 Task: Create a section Feature Flagging Sprint and in the section, add a milestone Artificial Intelligence (AI) Chatbot Development in the project ZeroG.
Action: Mouse moved to (77, 275)
Screenshot: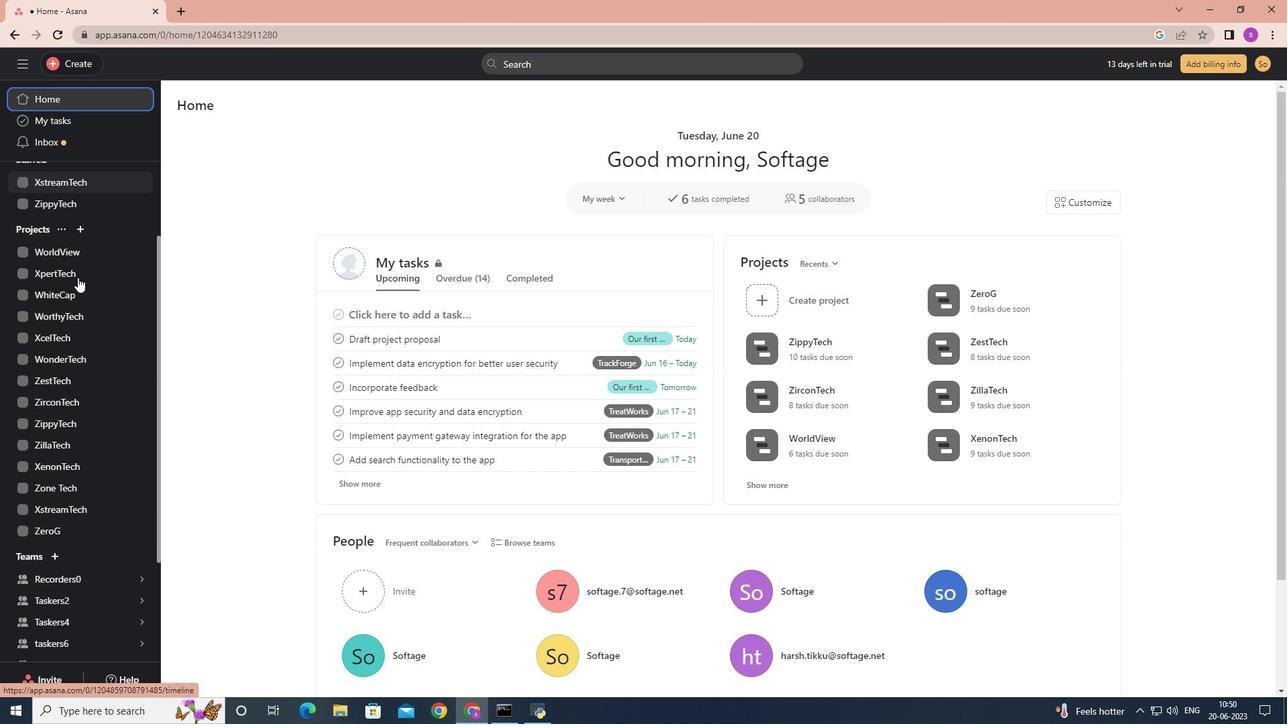 
Action: Mouse scrolled (77, 274) with delta (0, 0)
Screenshot: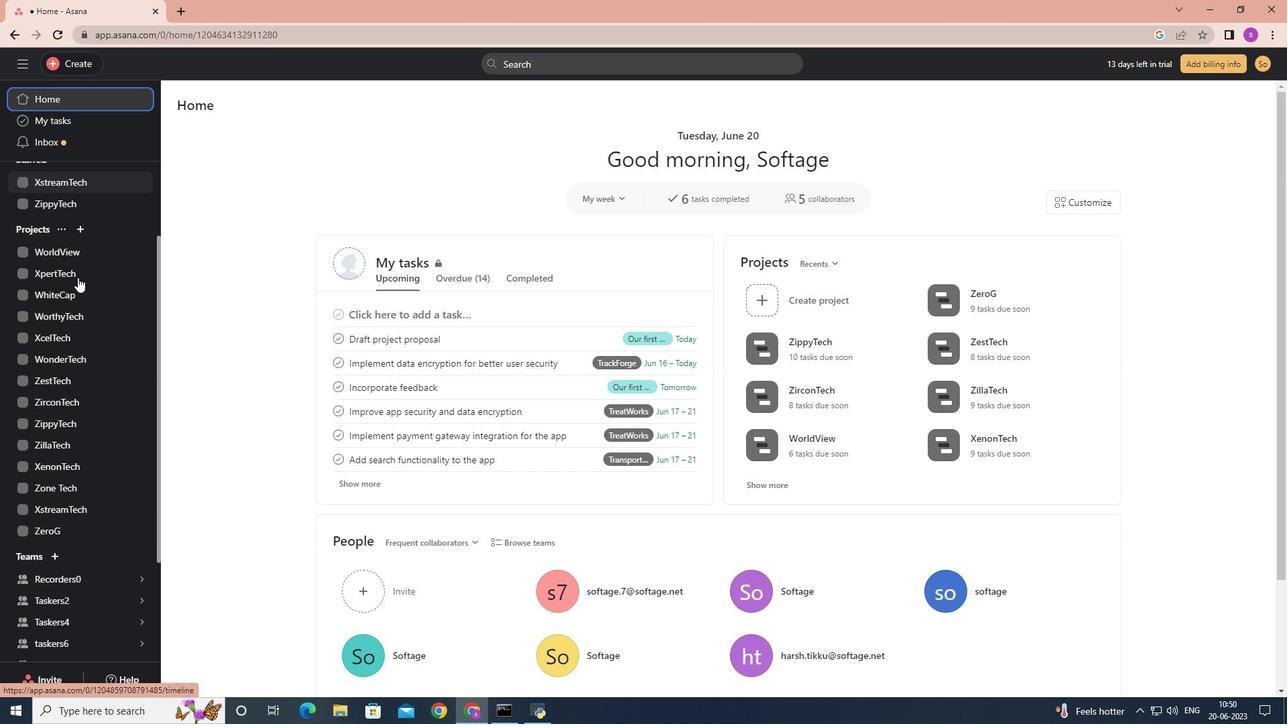 
Action: Mouse moved to (77, 277)
Screenshot: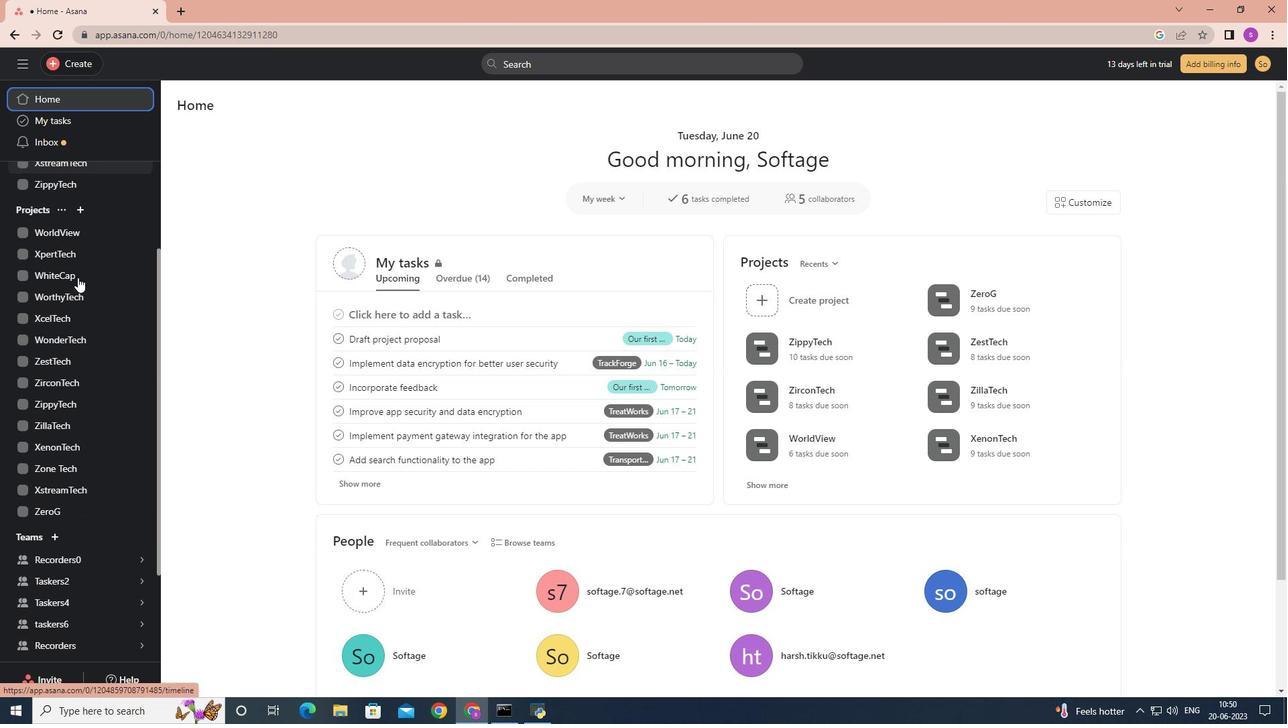 
Action: Mouse scrolled (77, 277) with delta (0, 0)
Screenshot: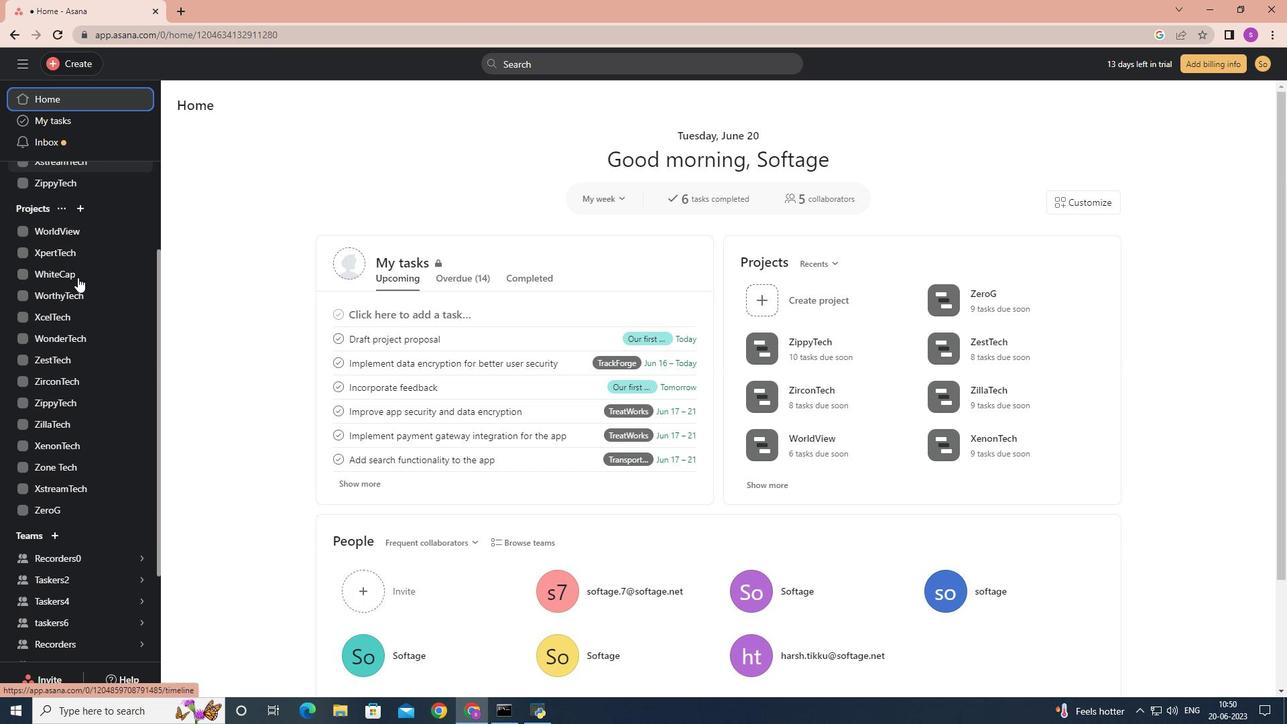 
Action: Mouse moved to (86, 506)
Screenshot: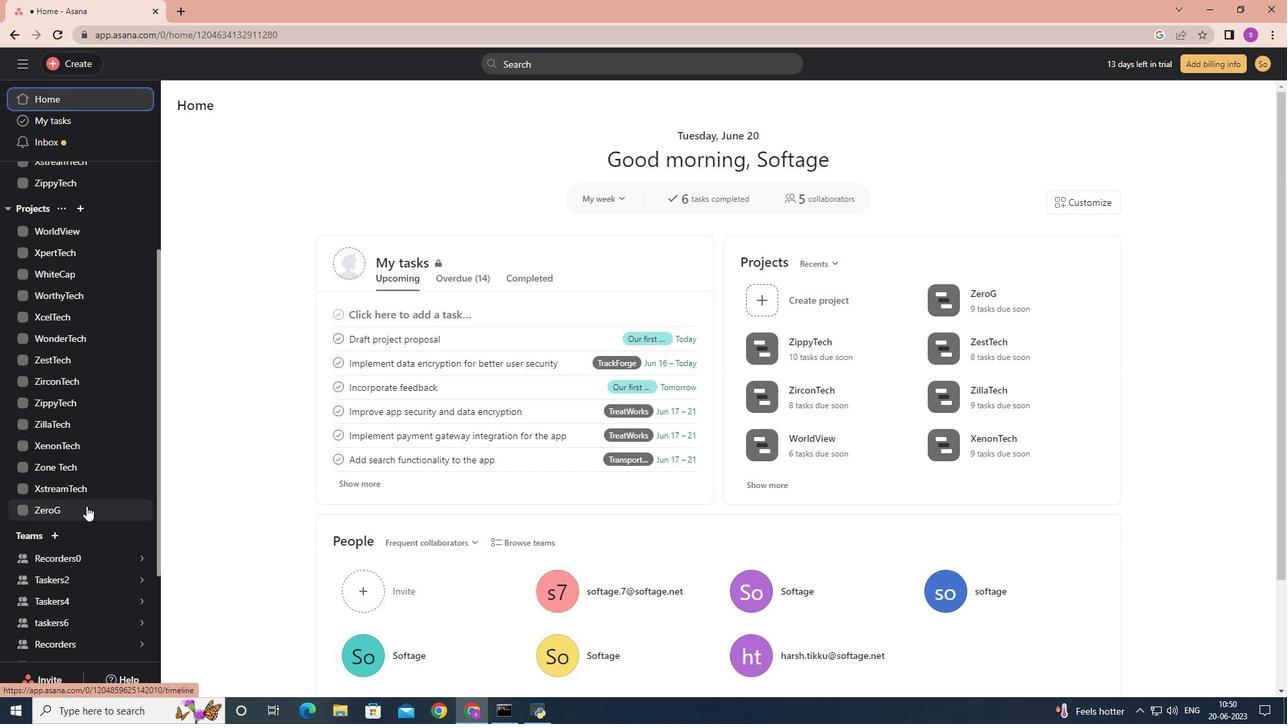 
Action: Mouse pressed left at (86, 506)
Screenshot: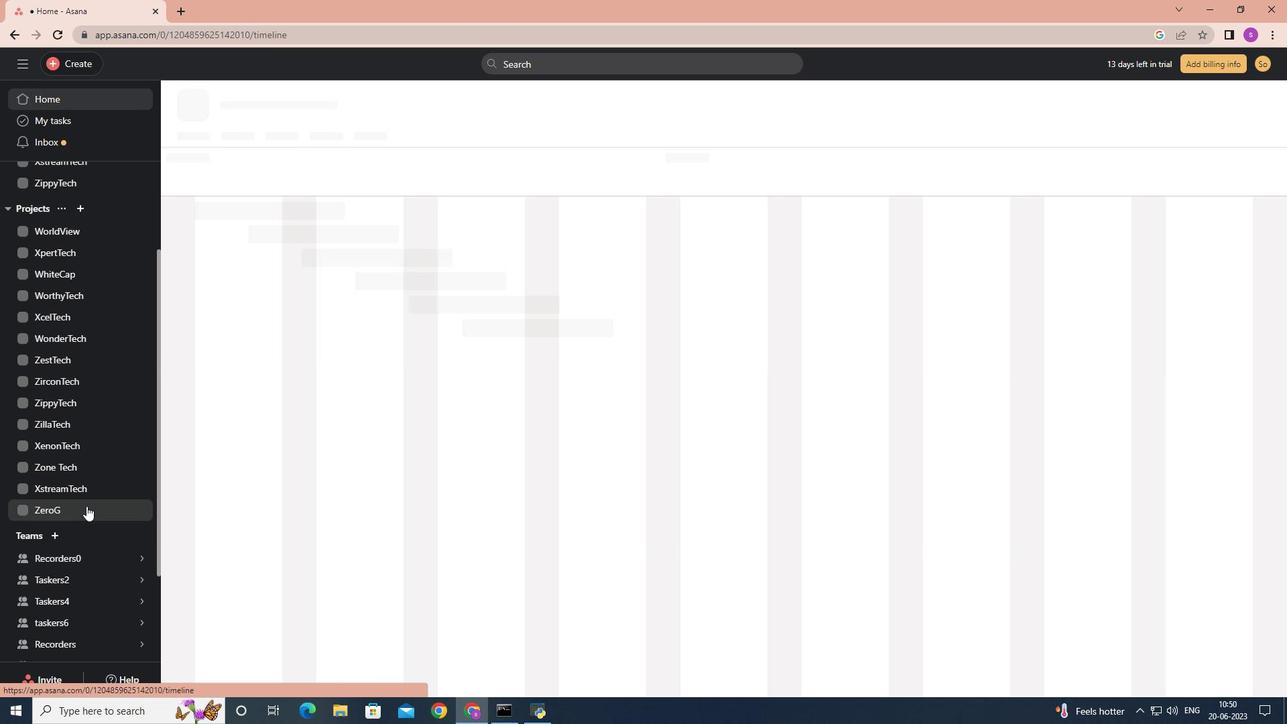 
Action: Mouse moved to (329, 458)
Screenshot: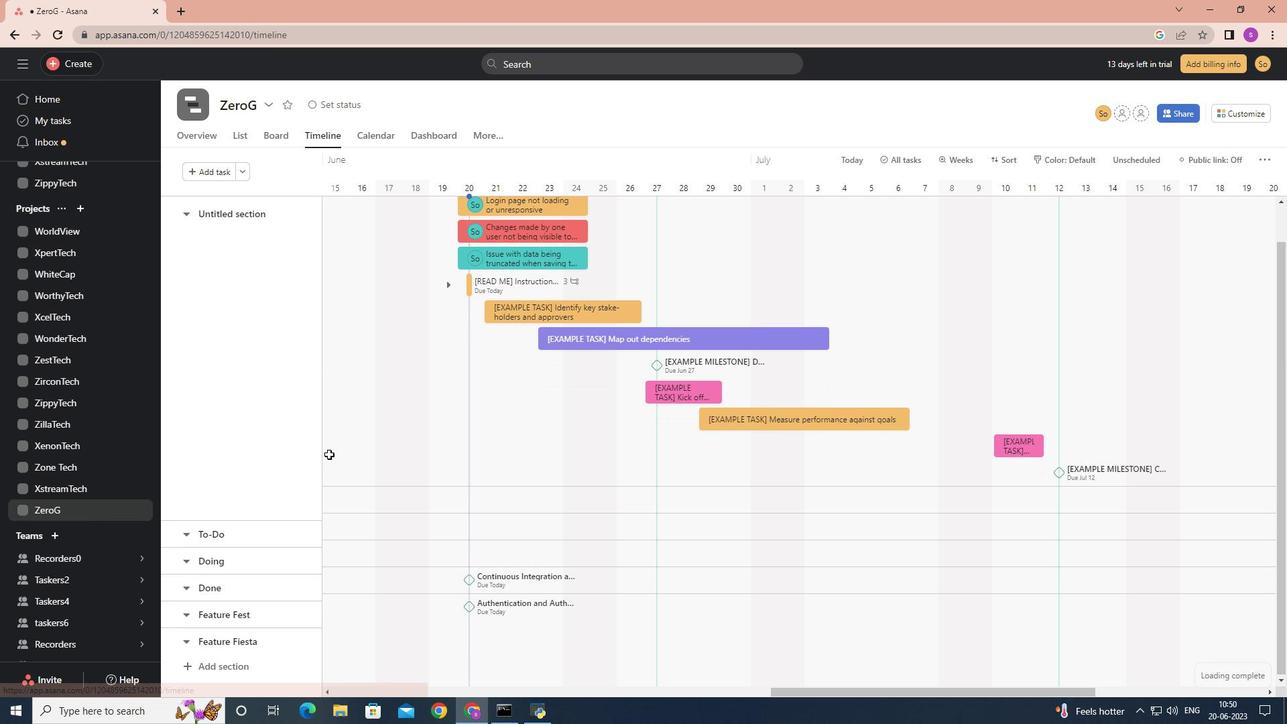 
Action: Mouse scrolled (329, 458) with delta (0, 0)
Screenshot: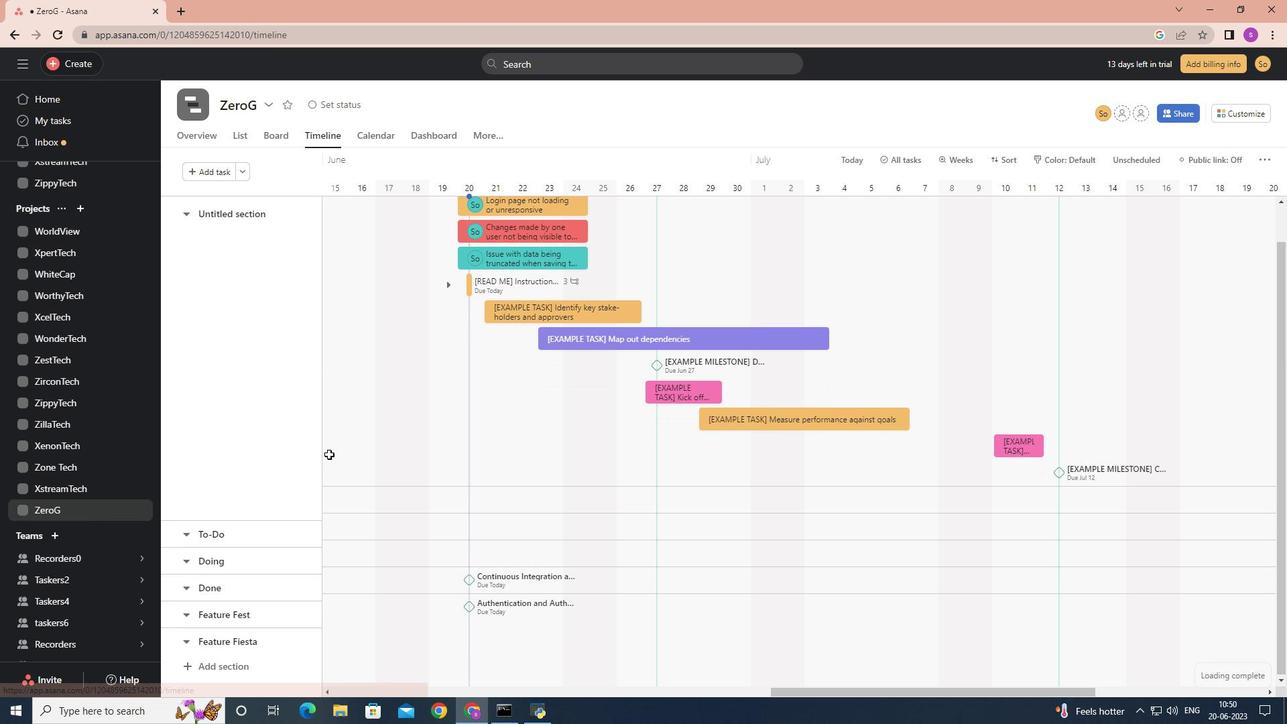 
Action: Mouse scrolled (329, 458) with delta (0, 0)
Screenshot: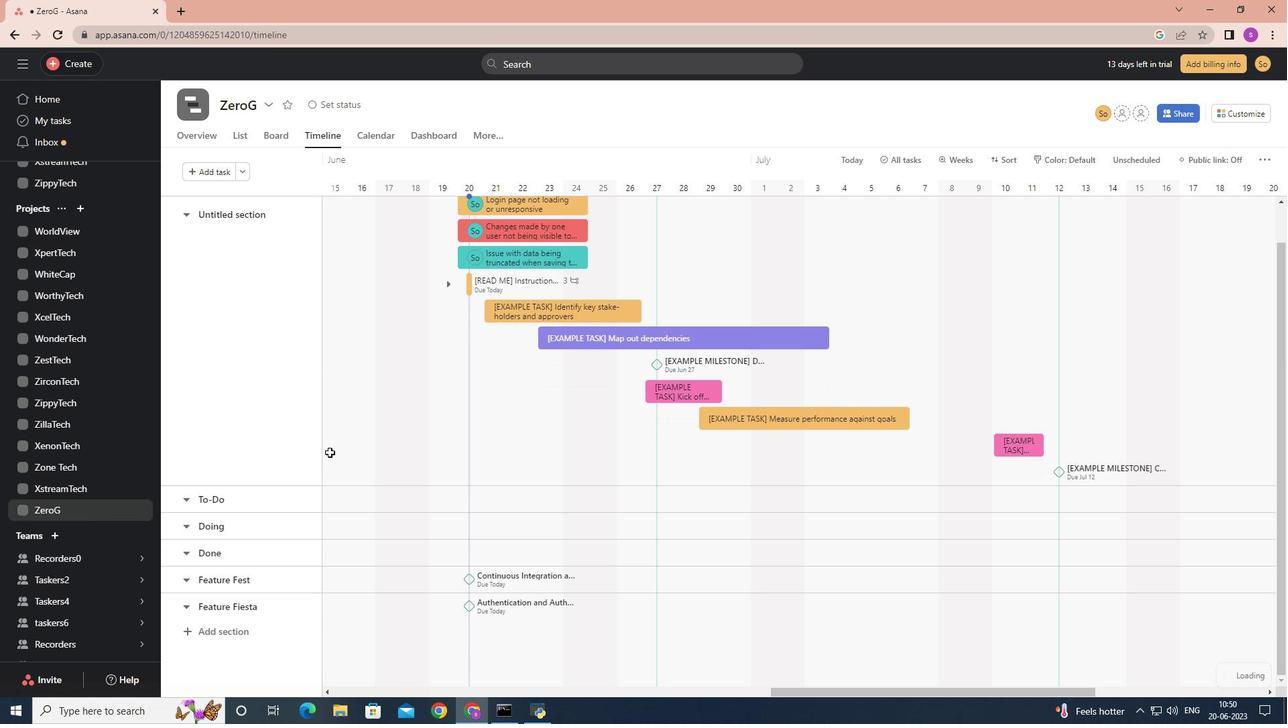 
Action: Mouse scrolled (329, 458) with delta (0, 0)
Screenshot: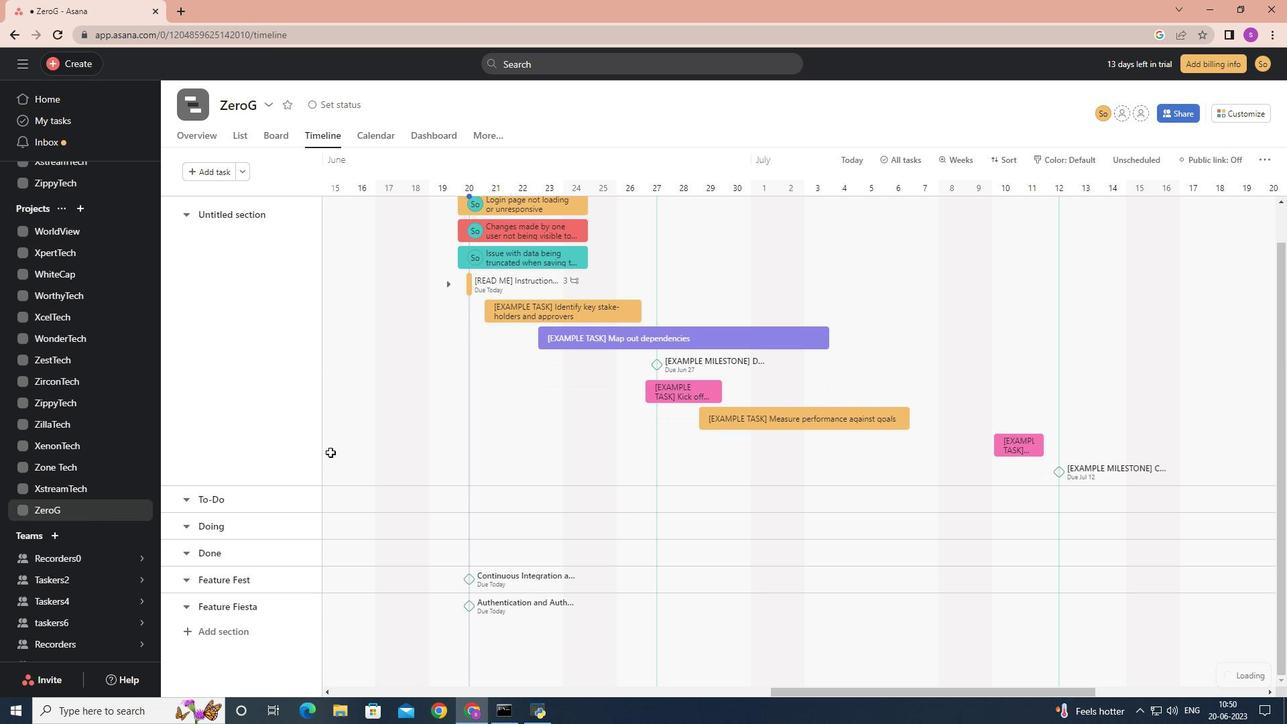
Action: Mouse scrolled (329, 458) with delta (0, 0)
Screenshot: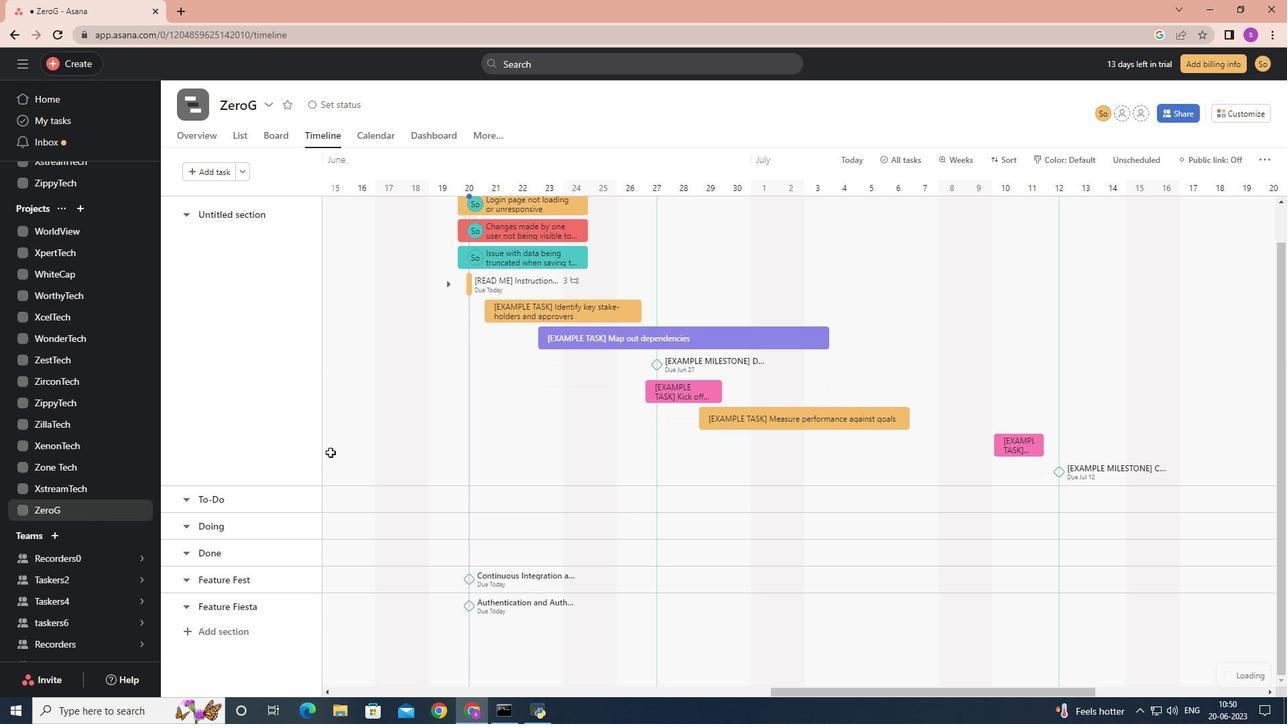 
Action: Mouse moved to (329, 458)
Screenshot: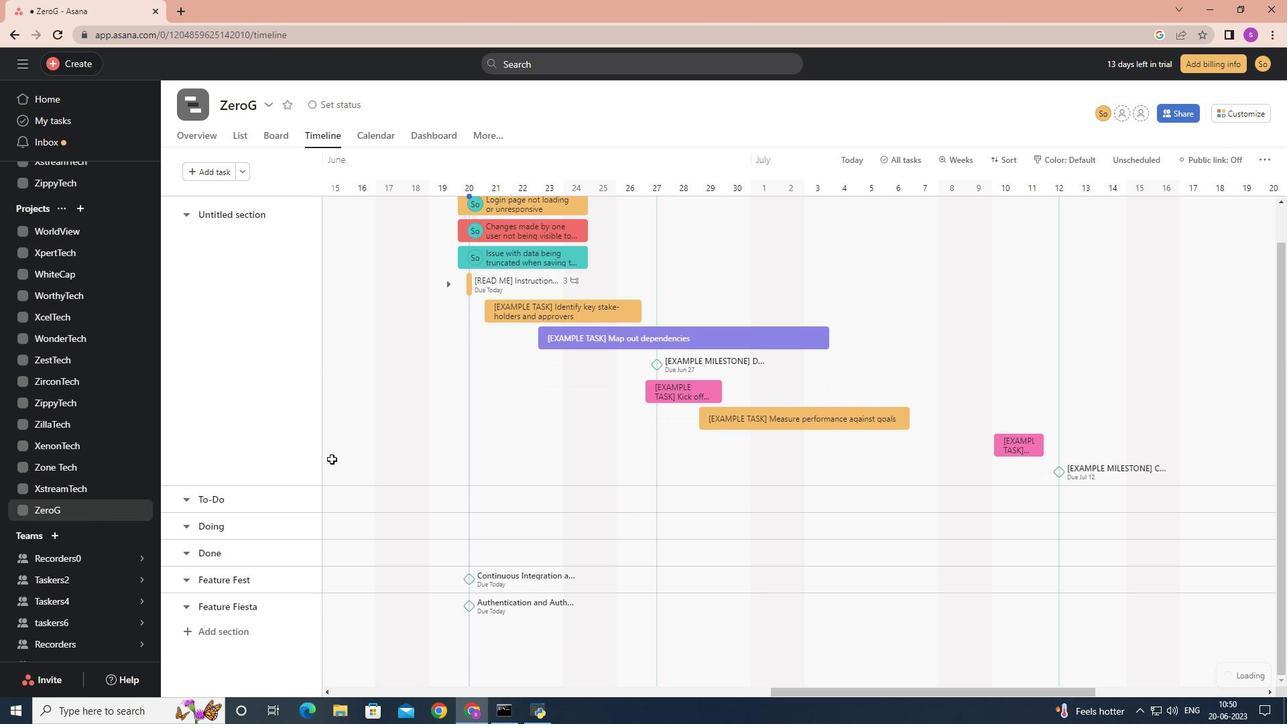 
Action: Mouse scrolled (329, 457) with delta (0, 0)
Screenshot: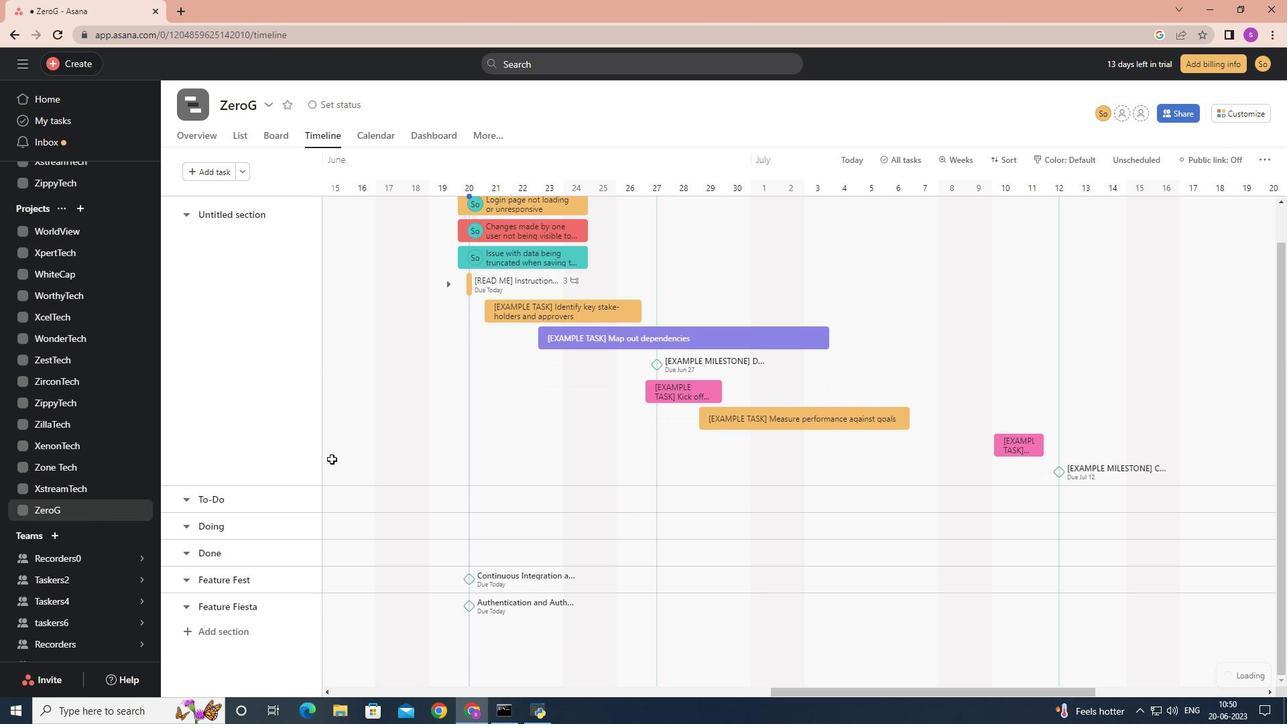 
Action: Mouse moved to (229, 633)
Screenshot: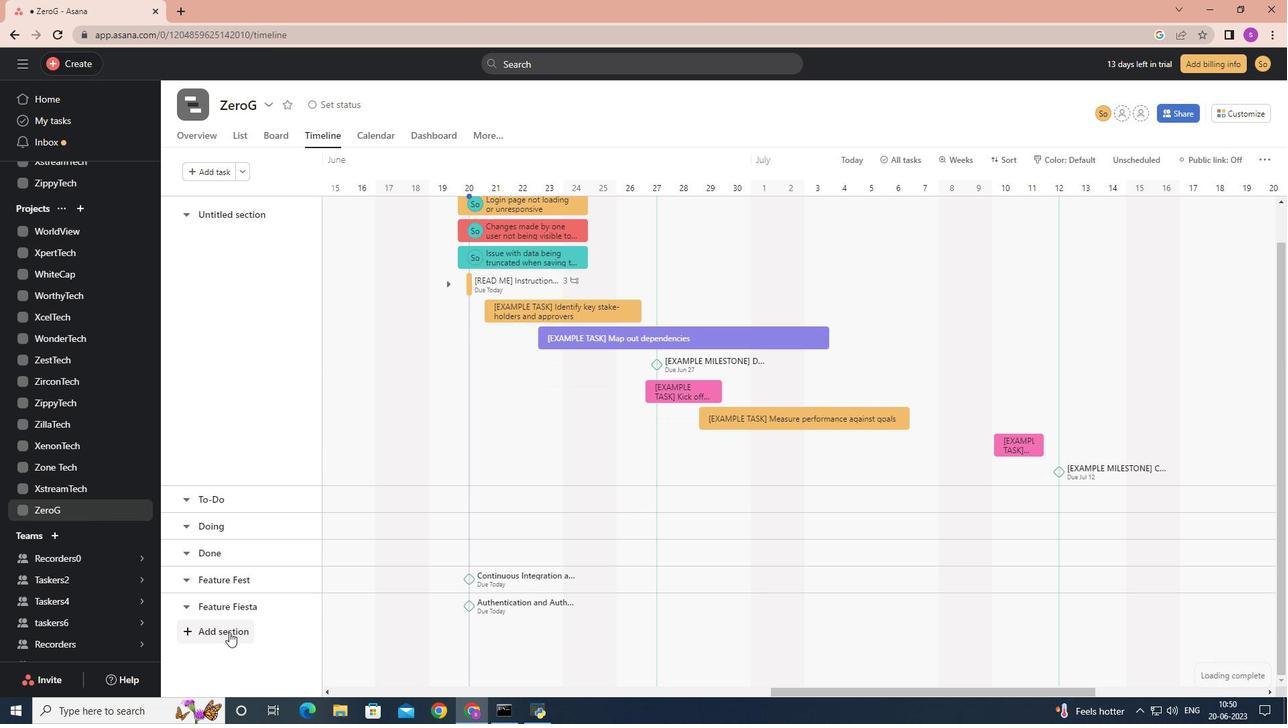
Action: Mouse pressed left at (229, 633)
Screenshot: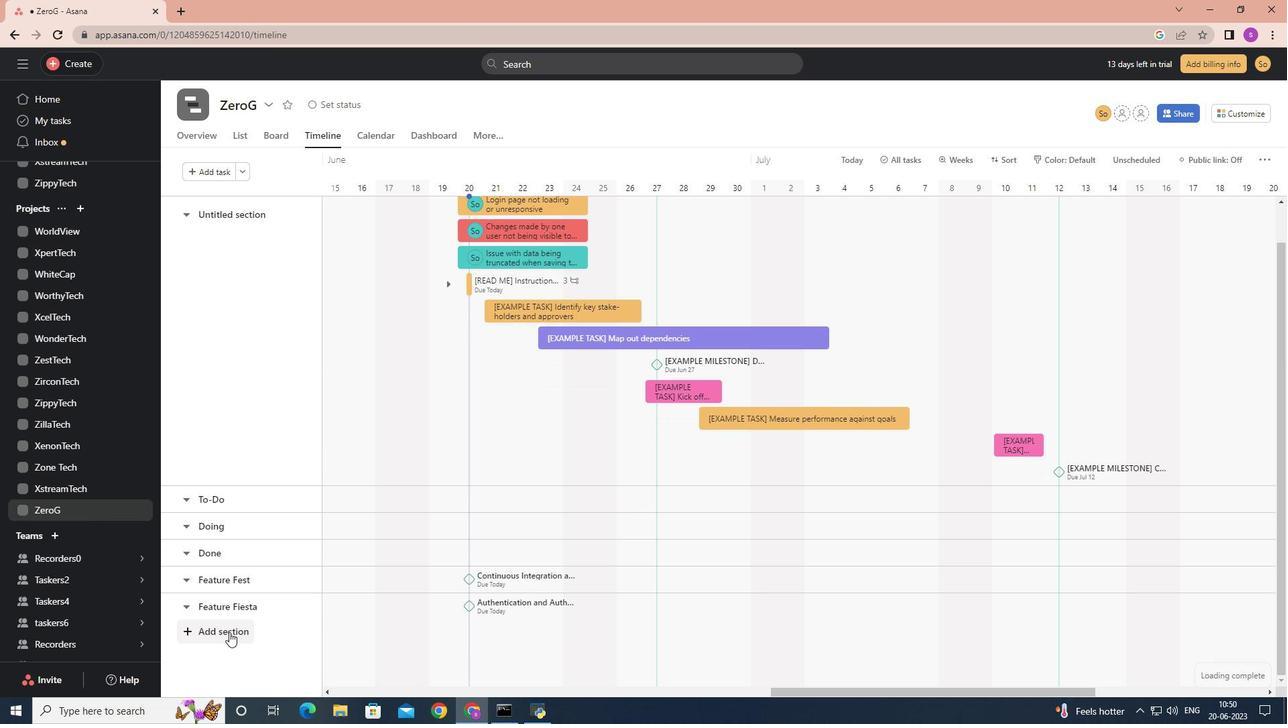 
Action: Mouse moved to (229, 631)
Screenshot: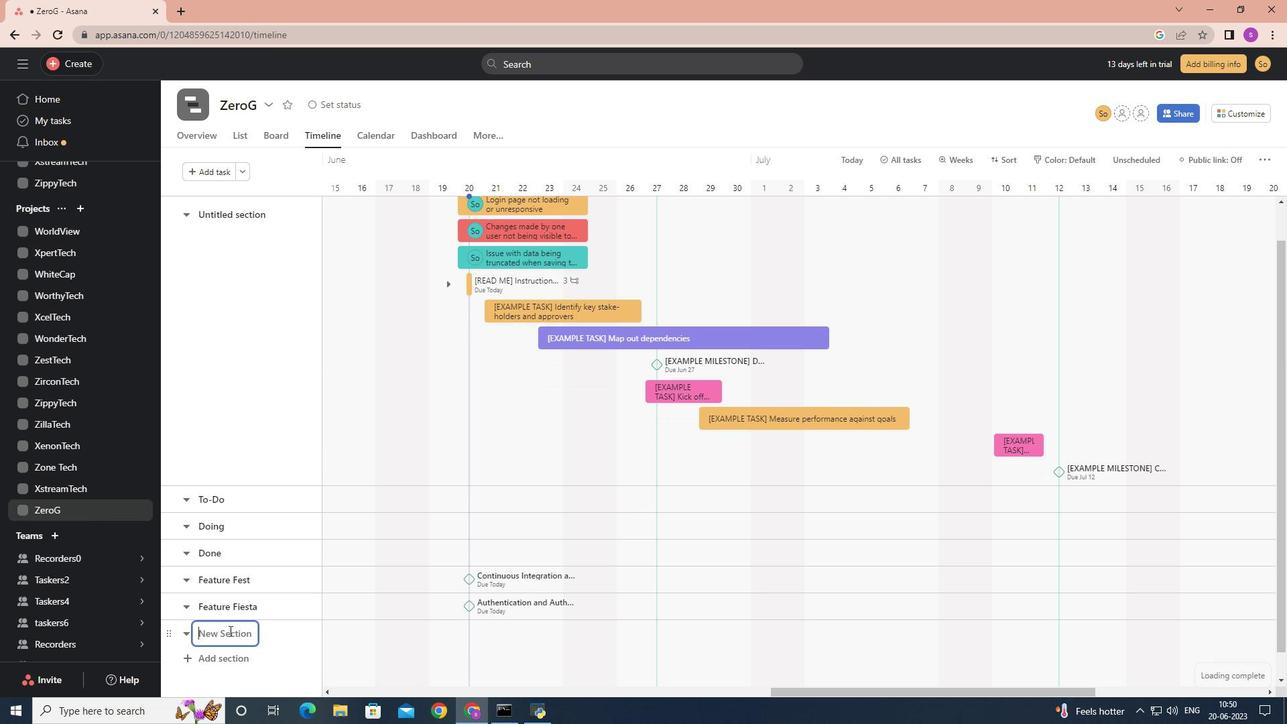 
Action: Key pressed <Key.shift>Feature<Key.space><Key.shift>F=<Key.backspace><Key.backspace>
Screenshot: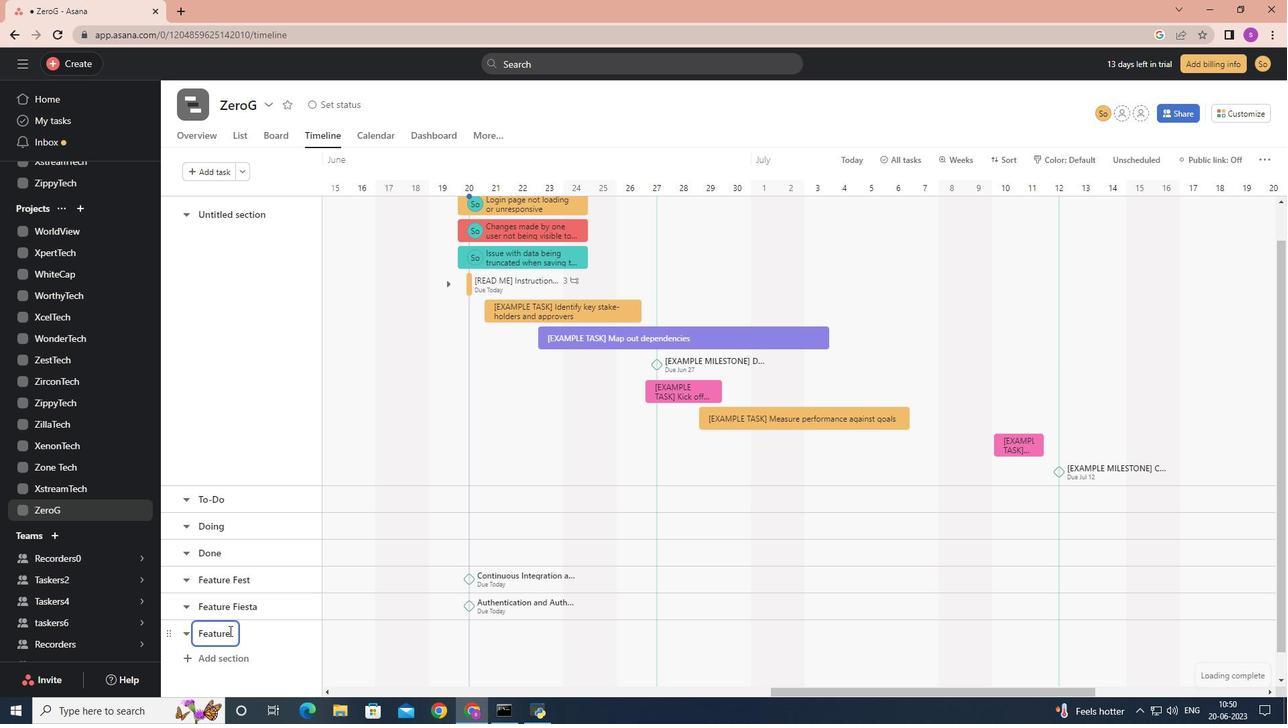 
Action: Mouse moved to (338, 646)
Screenshot: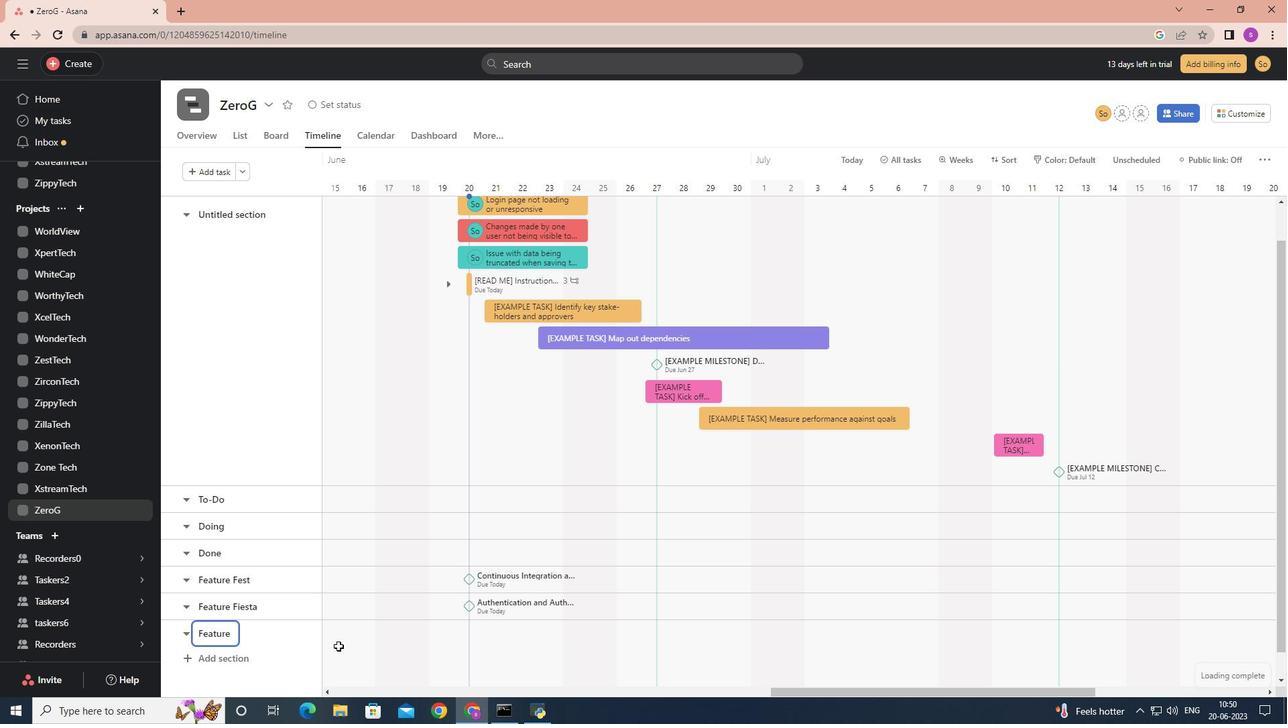 
Action: Key pressed <Key.shift><Key.shift><Key.shift><Key.shift><Key.shift><Key.shift><Key.shift><Key.shift><Key.shift><Key.shift><Key.shift><Key.shift>Flagging<Key.enter>
Screenshot: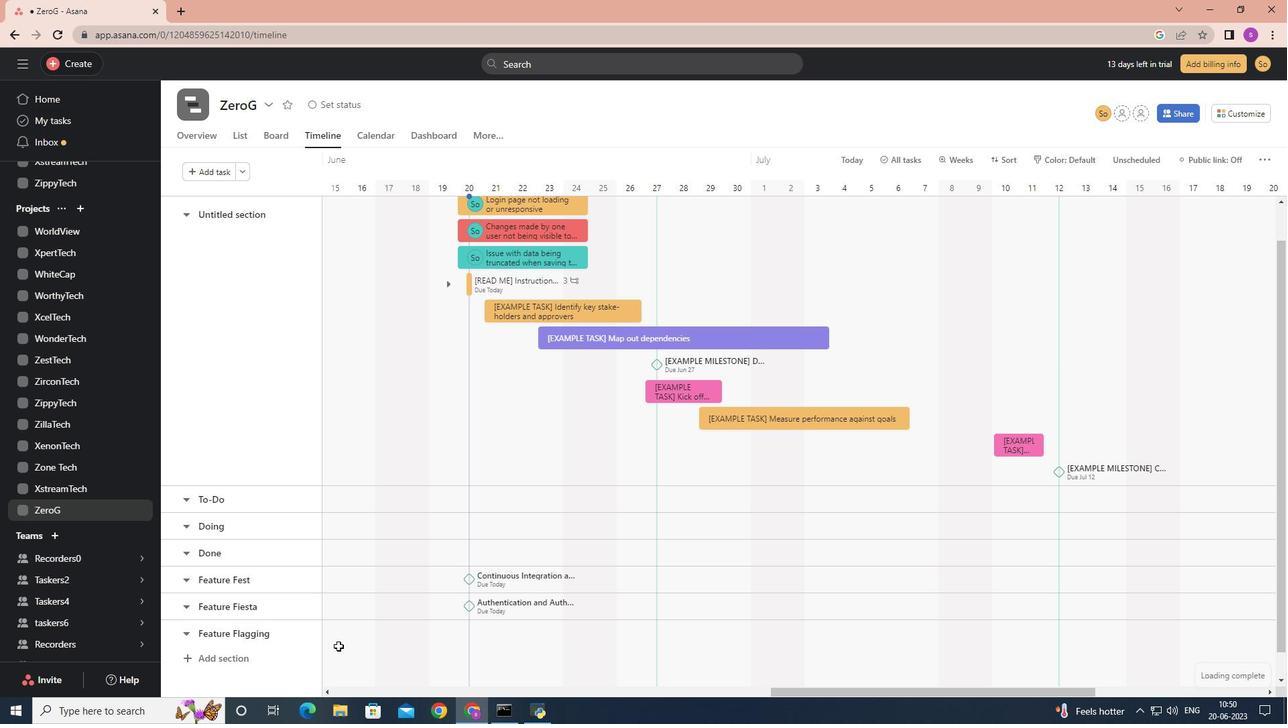 
Action: Mouse moved to (364, 635)
Screenshot: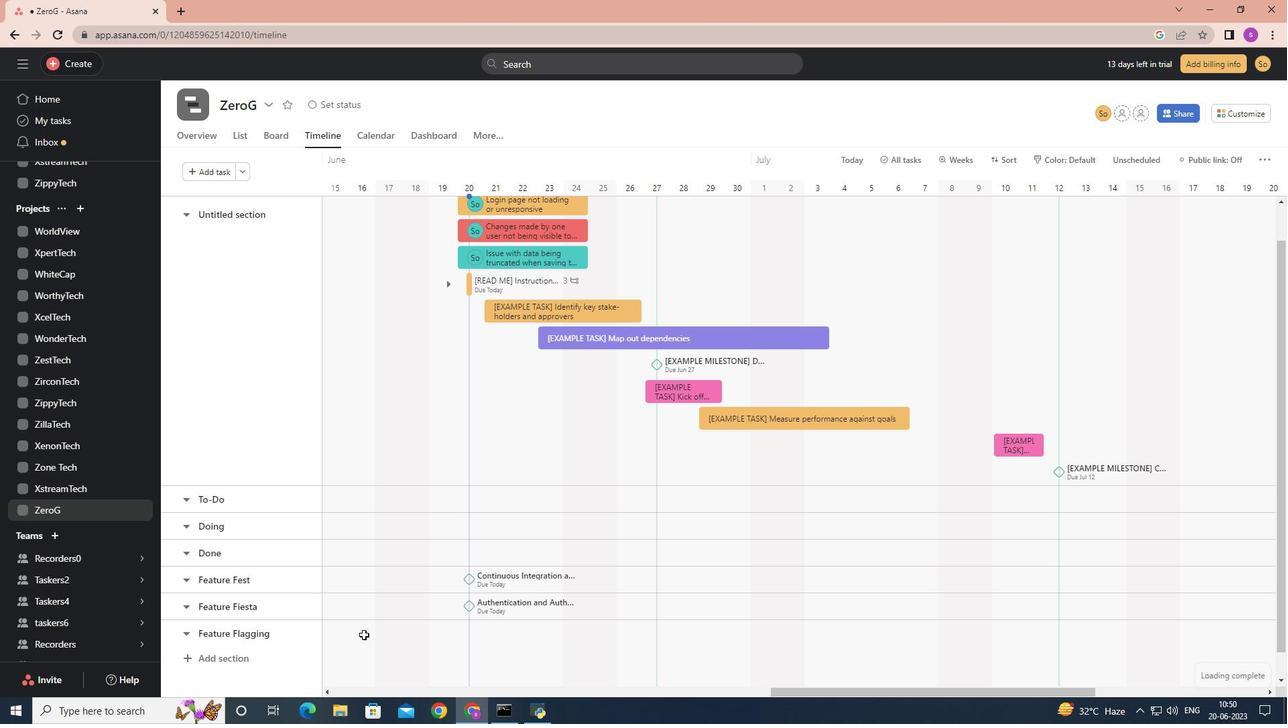 
Action: Mouse pressed left at (364, 635)
Screenshot: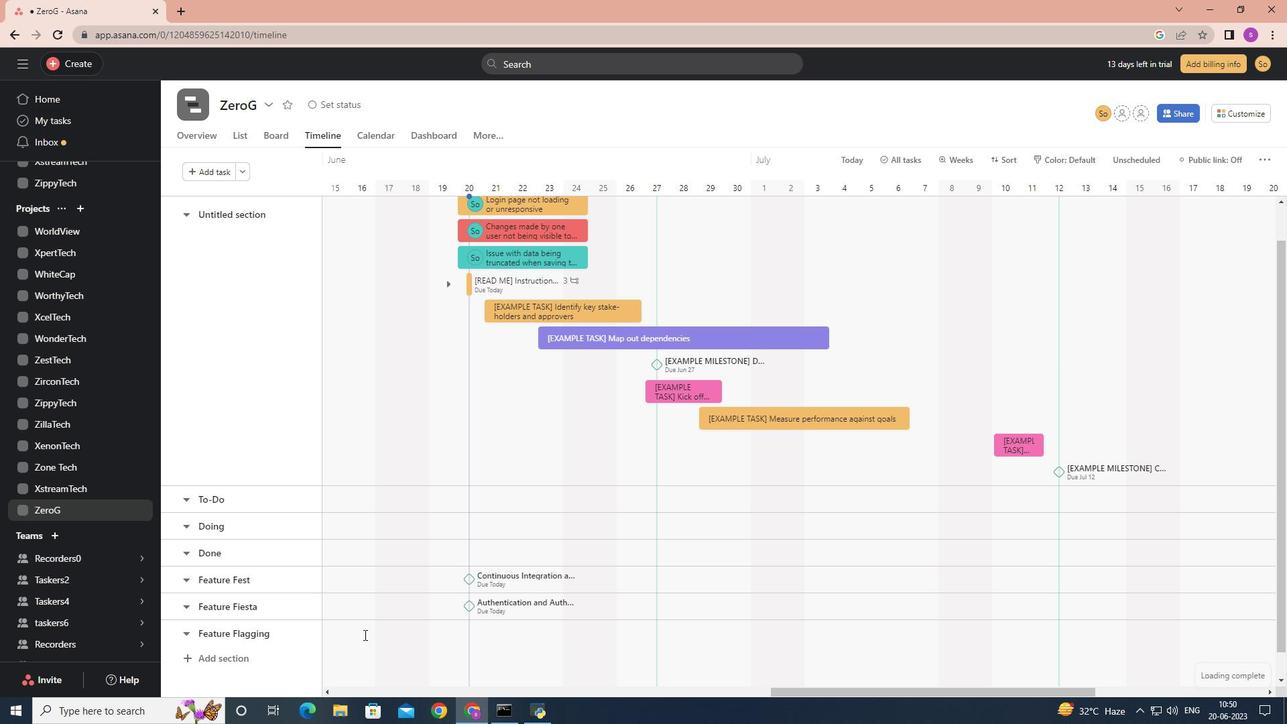 
Action: Key pressed <Key.shift>Artificial<Key.space><Key.shift>Intelligence<Key.space><Key.shift>(<Key.shift>A<Key.shift><Key.shift><Key.shift><Key.shift><Key.shift><Key.shift>I<Key.shift>)<Key.space><Key.shift>Cga<Key.backspace><Key.backspace>hatbot<Key.space><Key.shift>Development<Key.enter>
Screenshot: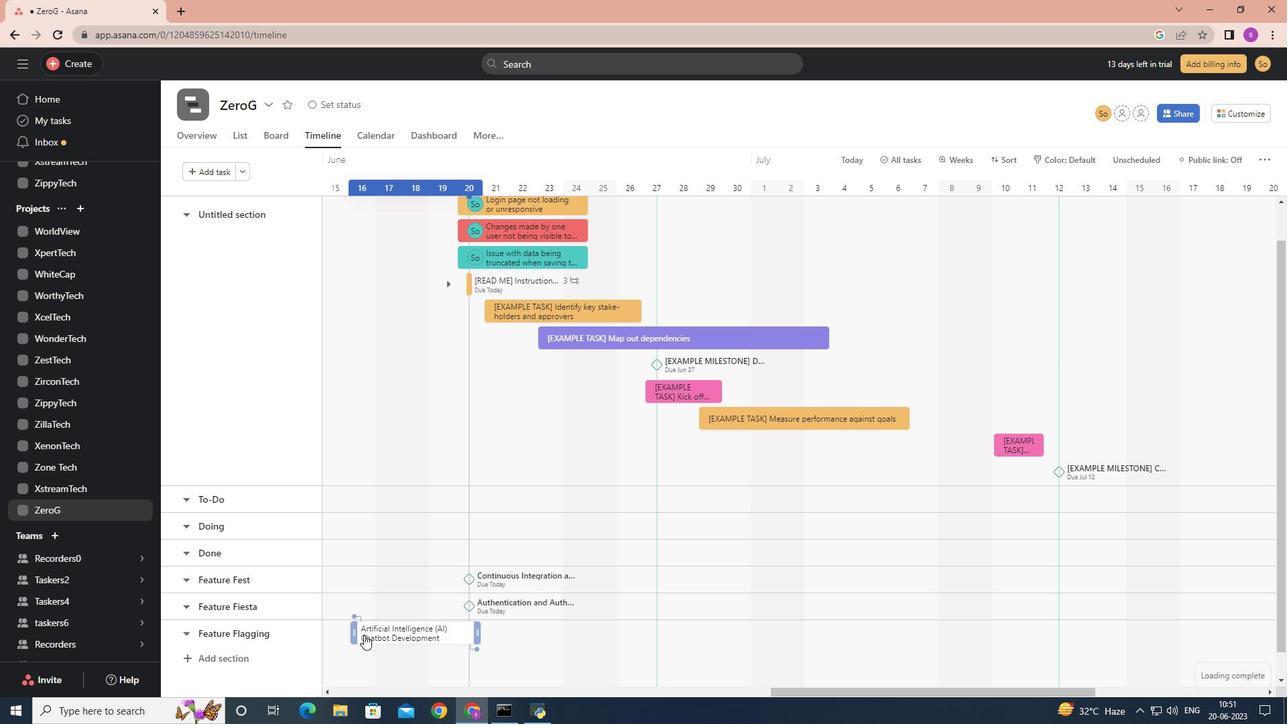 
Action: Mouse moved to (403, 630)
Screenshot: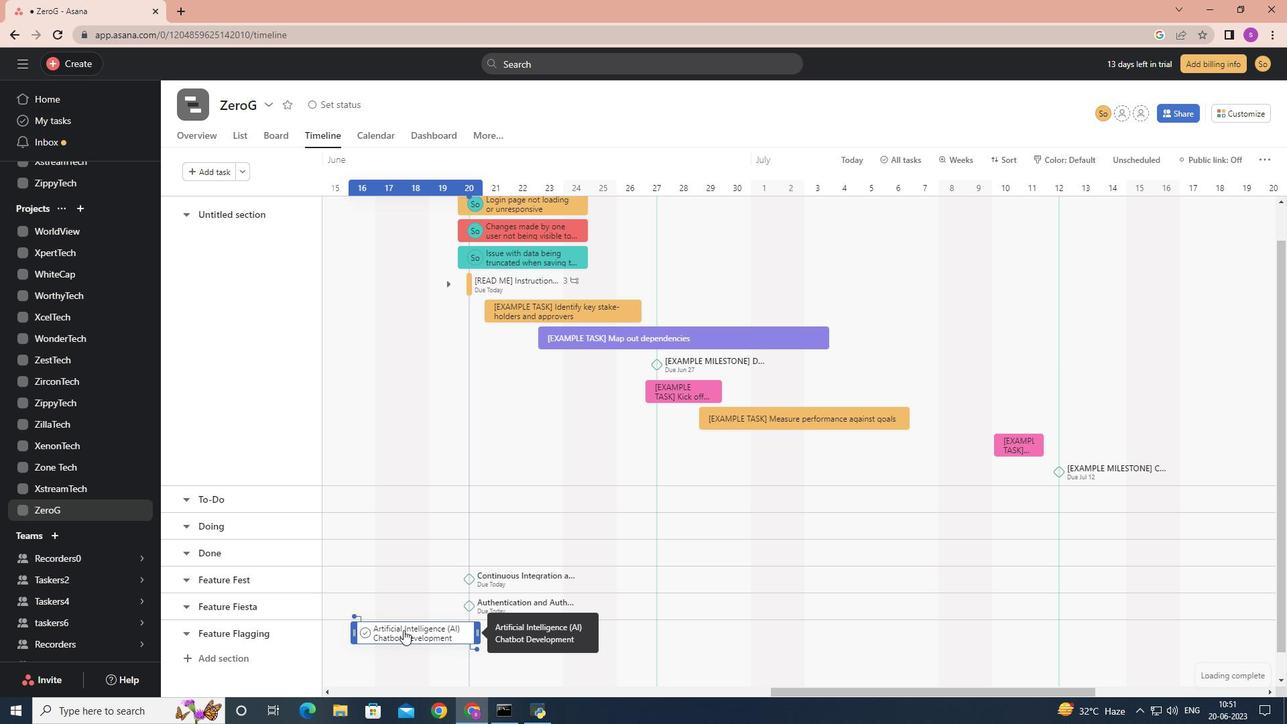 
Action: Mouse pressed right at (403, 630)
Screenshot: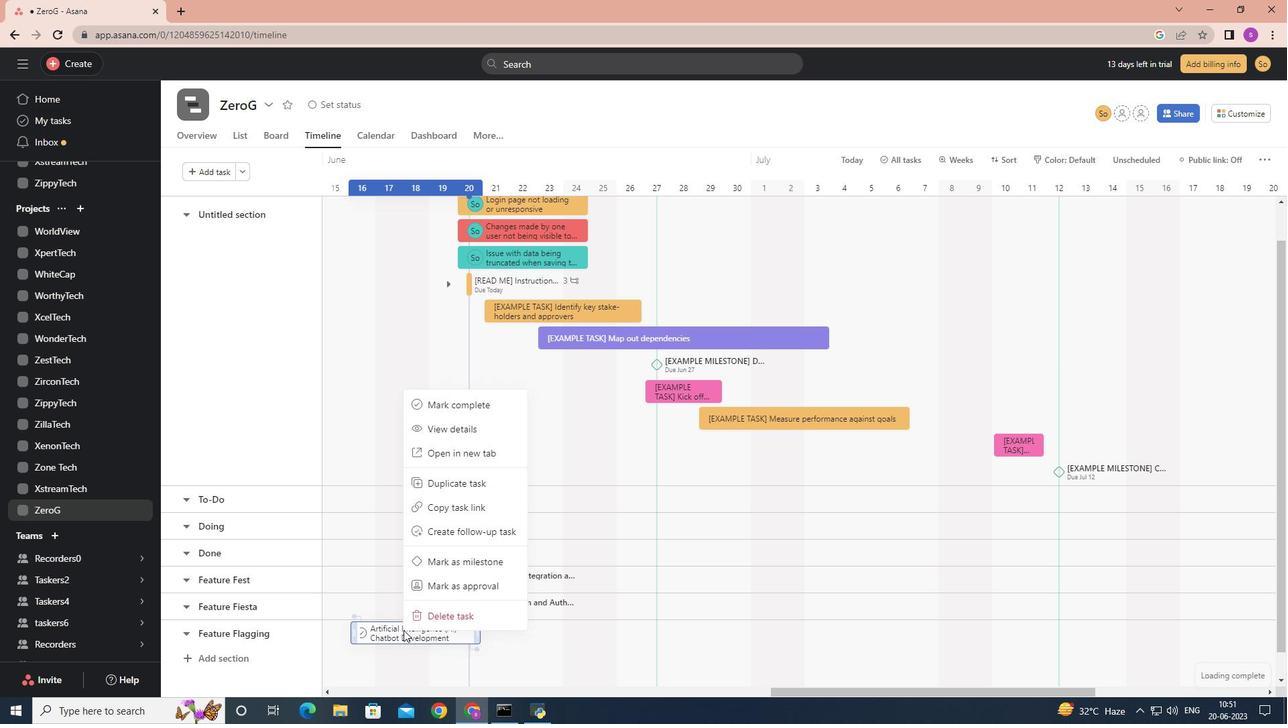 
Action: Mouse moved to (482, 557)
Screenshot: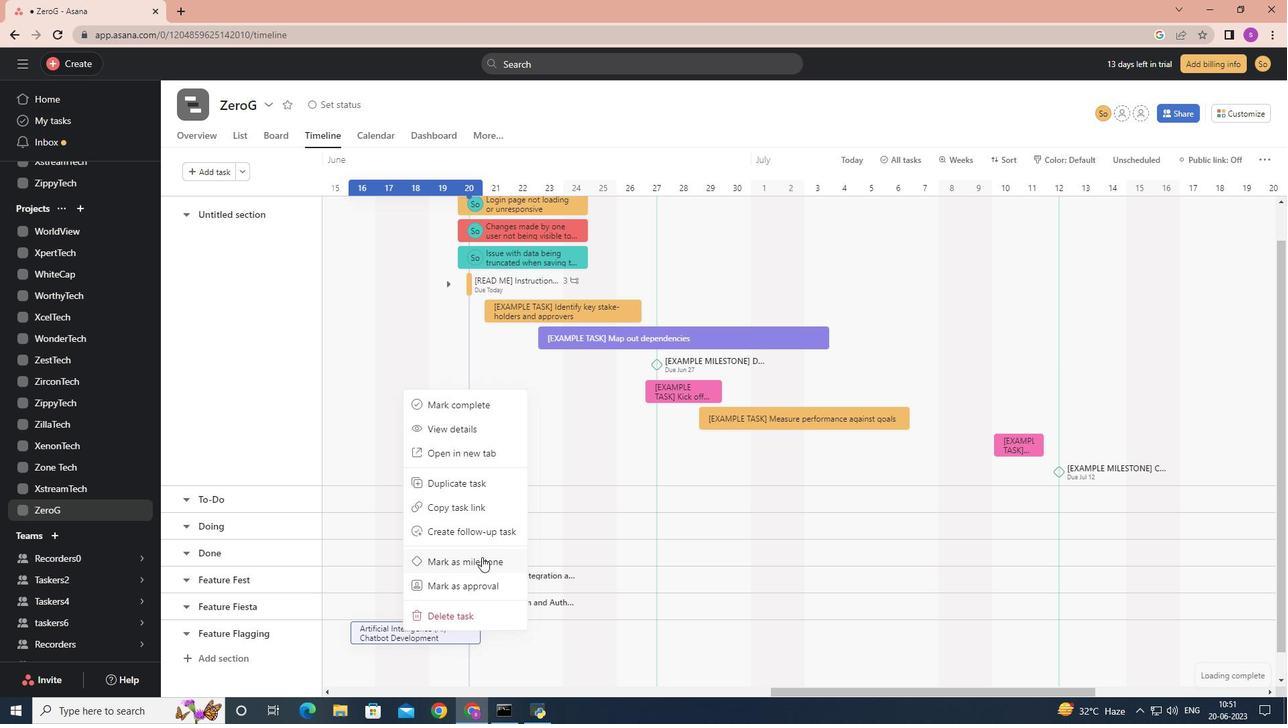 
Action: Mouse pressed left at (482, 557)
Screenshot: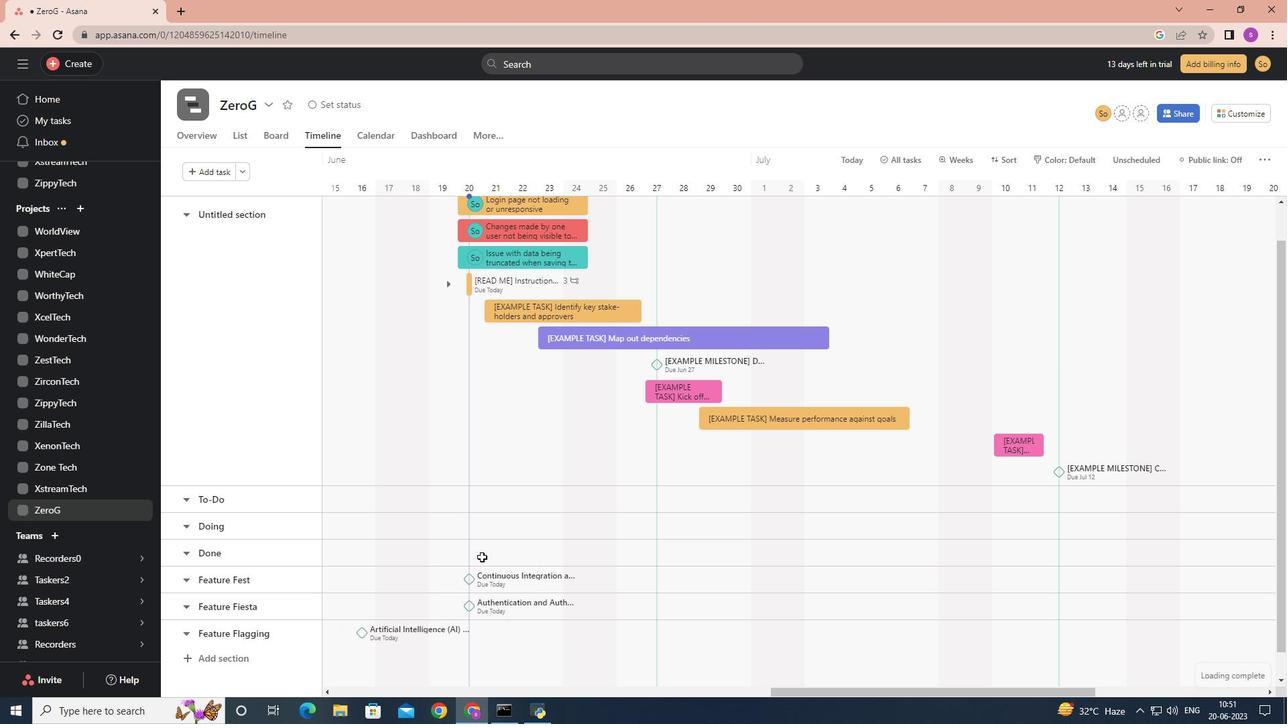 
Action: Mouse moved to (484, 557)
Screenshot: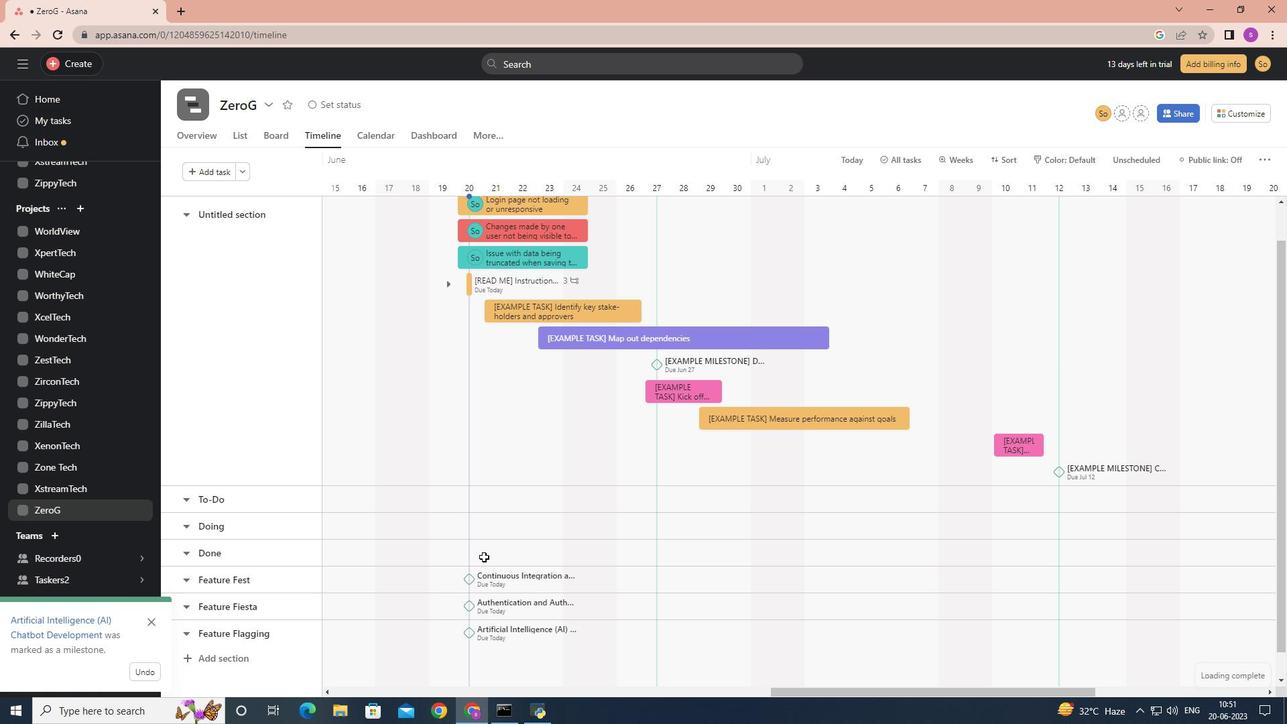 
